 Task: Make in the project AgileMentor a sprint 'System Performance Sprint'. Create in the project AgileMentor a sprint 'System Performance Sprint'. Add in the project AgileMentor a sprint 'System Performance Sprint'
Action: Mouse moved to (931, 164)
Screenshot: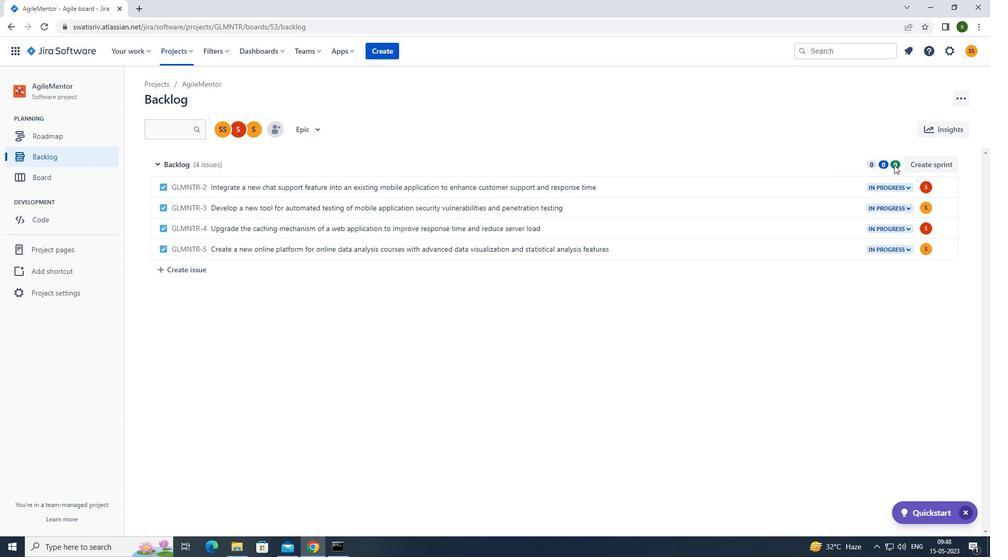 
Action: Mouse pressed left at (931, 164)
Screenshot: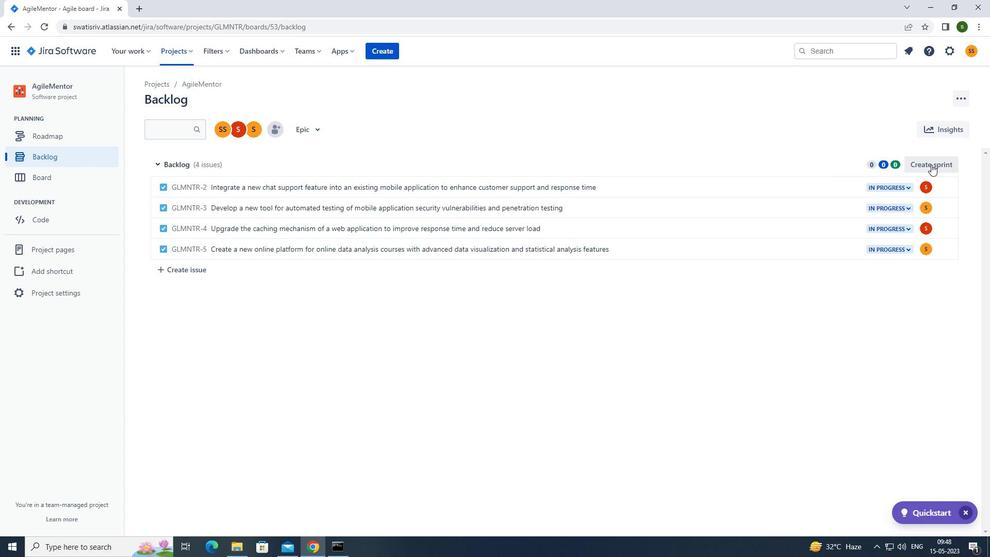 
Action: Mouse moved to (952, 167)
Screenshot: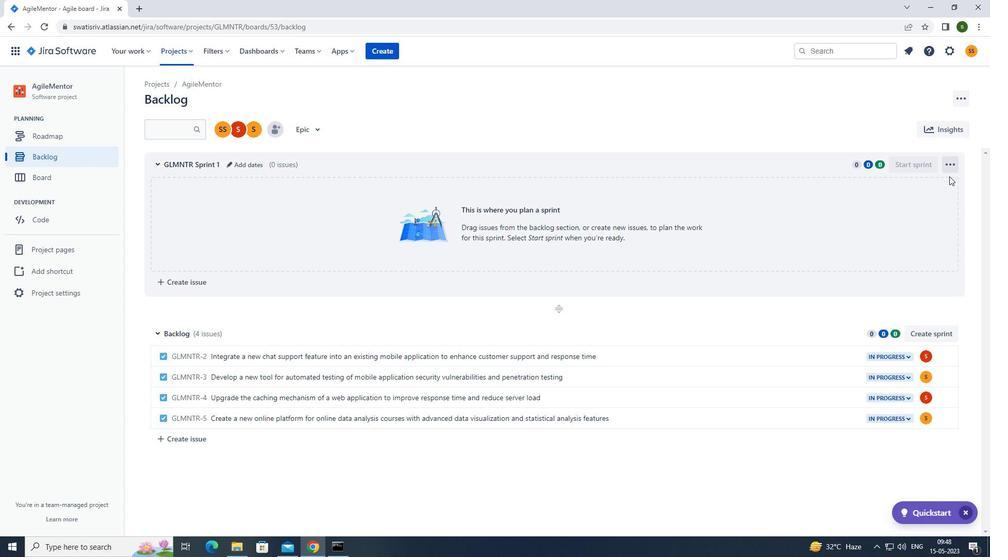 
Action: Mouse pressed left at (952, 167)
Screenshot: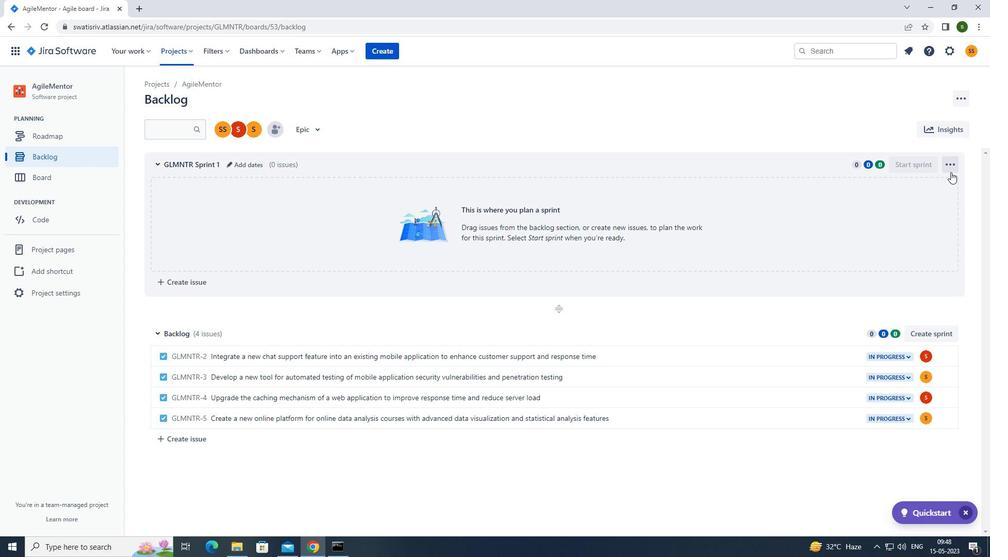 
Action: Mouse moved to (933, 184)
Screenshot: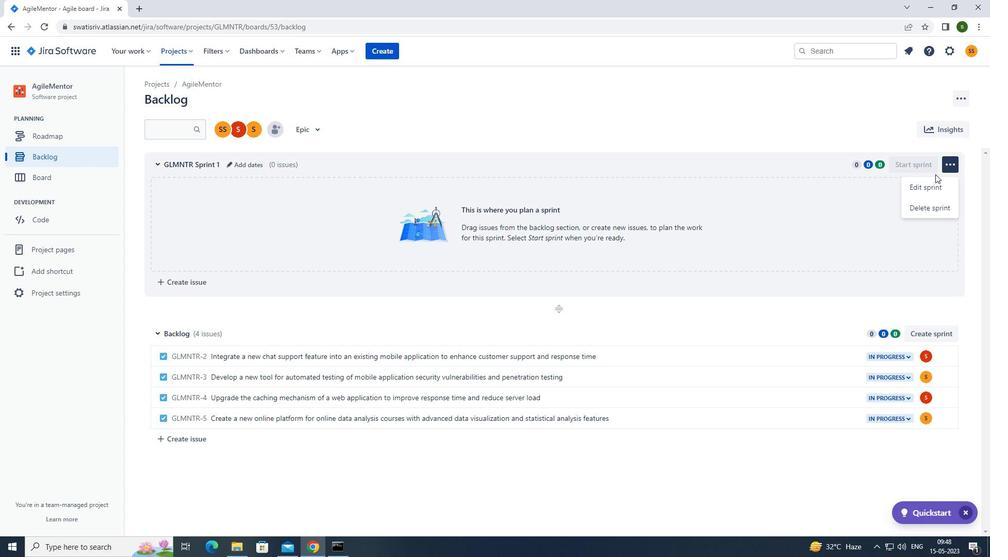 
Action: Mouse pressed left at (933, 184)
Screenshot: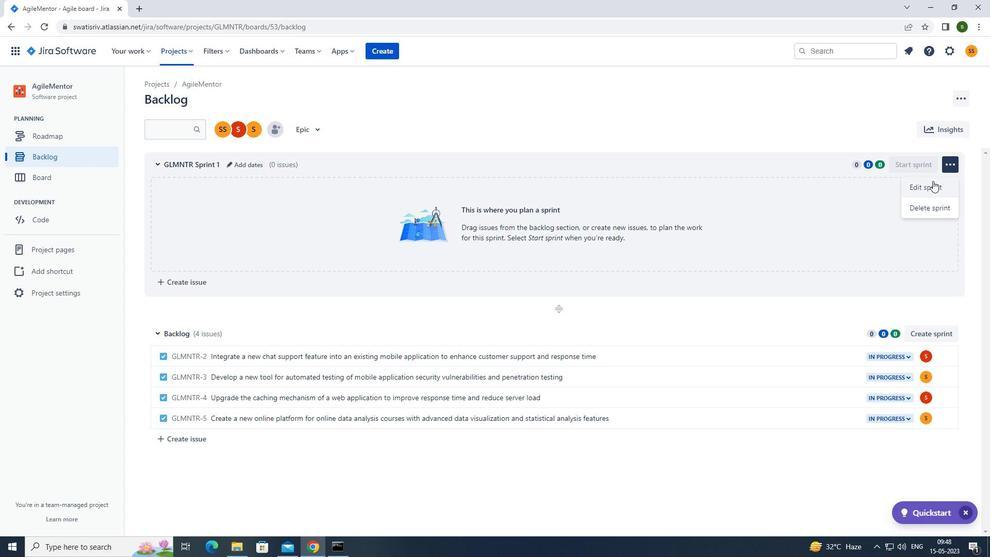 
Action: Mouse moved to (427, 131)
Screenshot: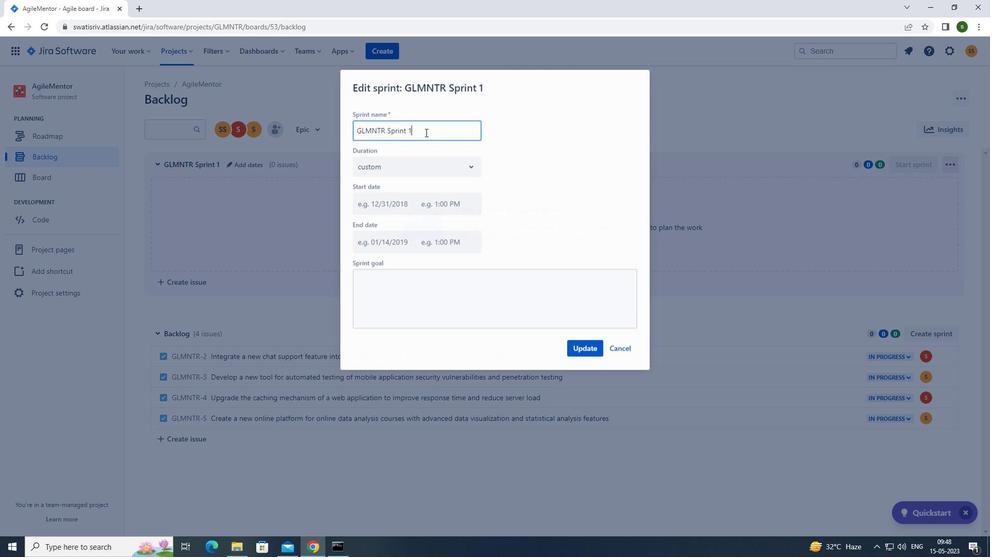
Action: Key pressed <Key.backspace><Key.backspace><Key.backspace><Key.backspace><Key.backspace><Key.backspace><Key.backspace><Key.backspace><Key.backspace><Key.backspace><Key.backspace><Key.backspace><Key.backspace><Key.backspace><Key.backspace><Key.backspace><Key.backspace><Key.backspace><Key.backspace><Key.backspace><Key.backspace><Key.backspace><Key.backspace><Key.backspace><Key.backspace><Key.backspace><Key.caps_lock>s<Key.caps_lock>ystem<Key.space><Key.caps_lock>p<Key.caps_lock>erformance<Key.space><Key.caps_lock>s<Key.caps_lock>print
Screenshot: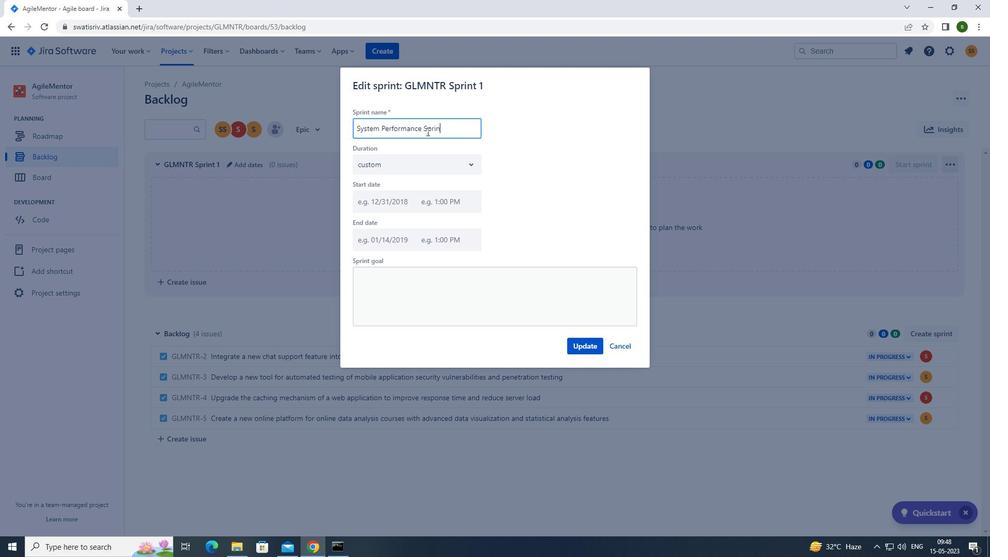 
Action: Mouse moved to (594, 347)
Screenshot: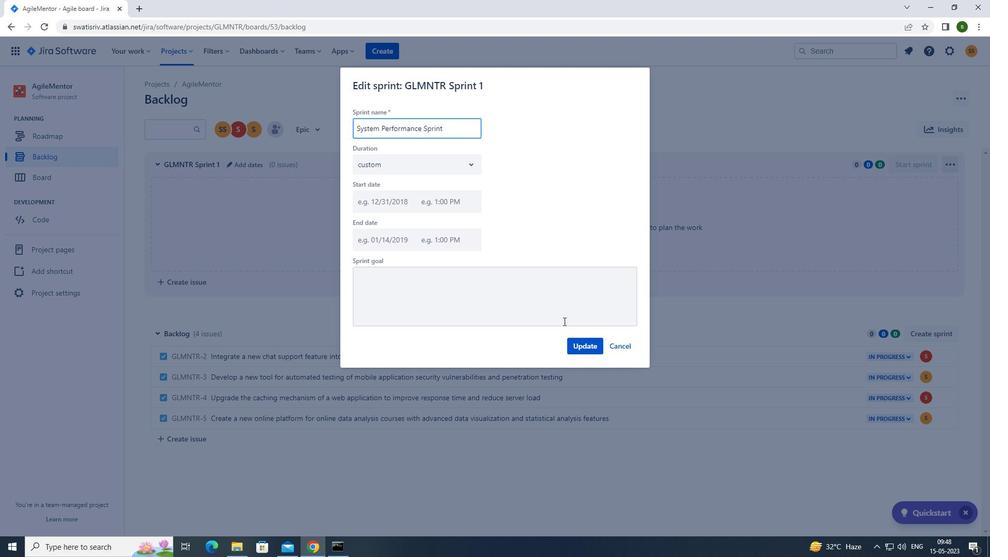 
Action: Mouse pressed left at (594, 347)
Screenshot: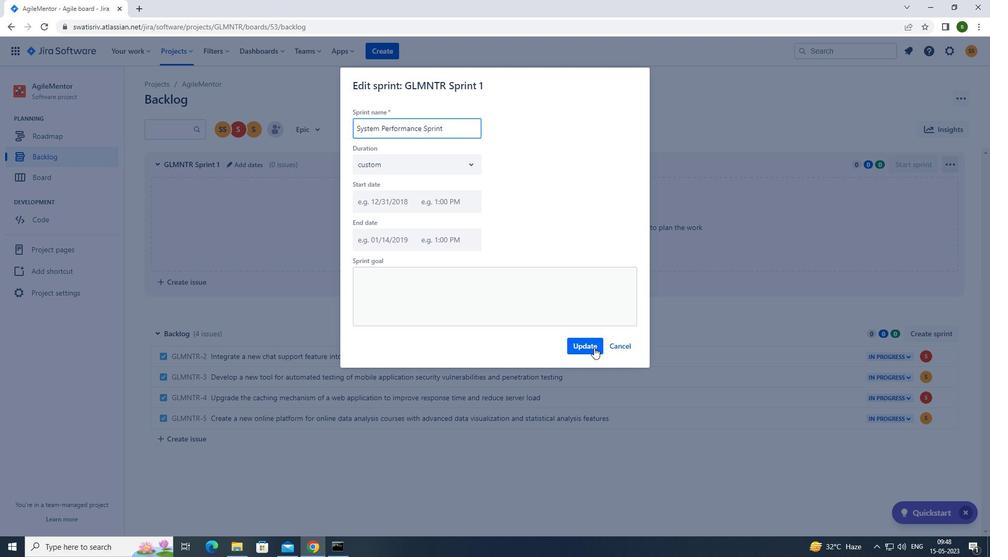 
Action: Mouse moved to (915, 332)
Screenshot: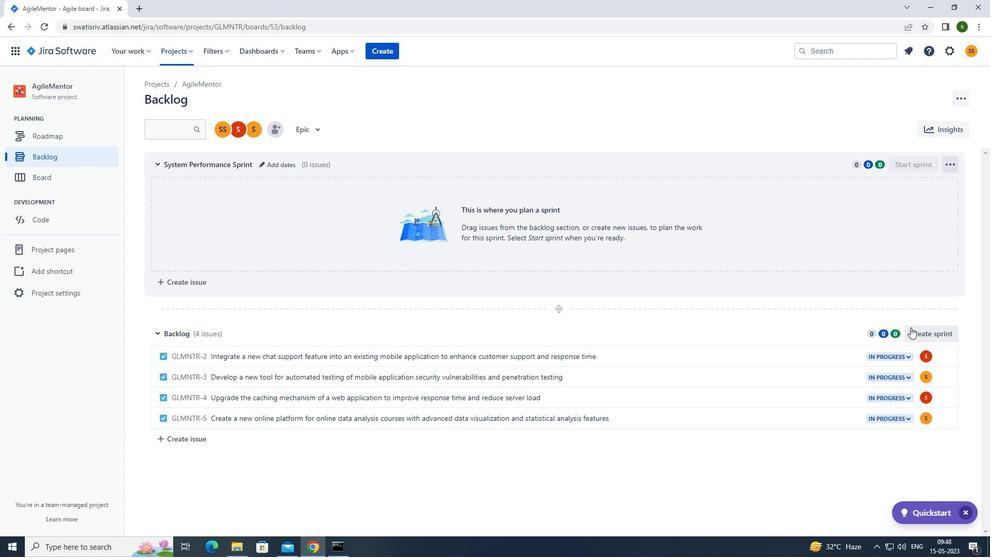 
Action: Mouse pressed left at (915, 332)
Screenshot: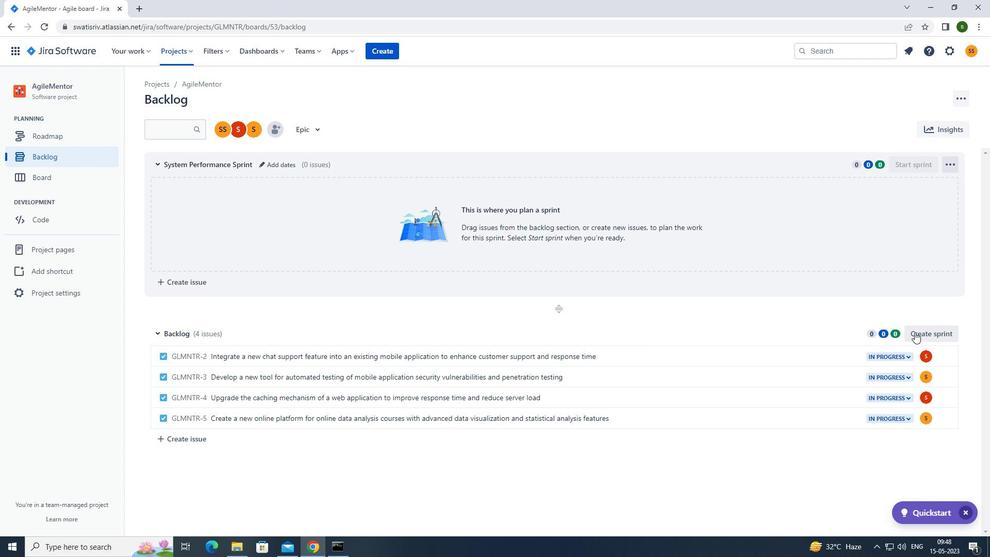
Action: Mouse moved to (952, 332)
Screenshot: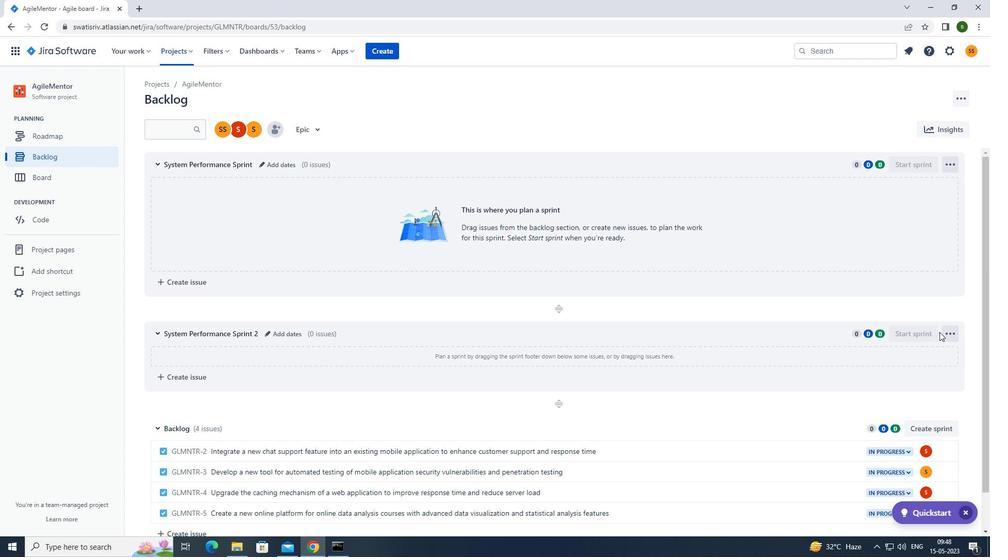 
Action: Mouse pressed left at (952, 332)
Screenshot: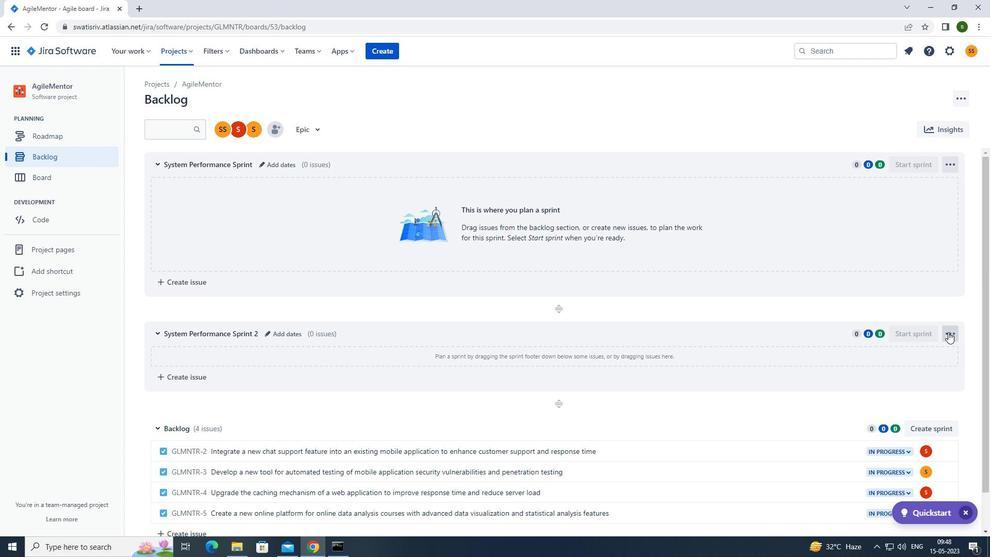 
Action: Mouse moved to (925, 375)
Screenshot: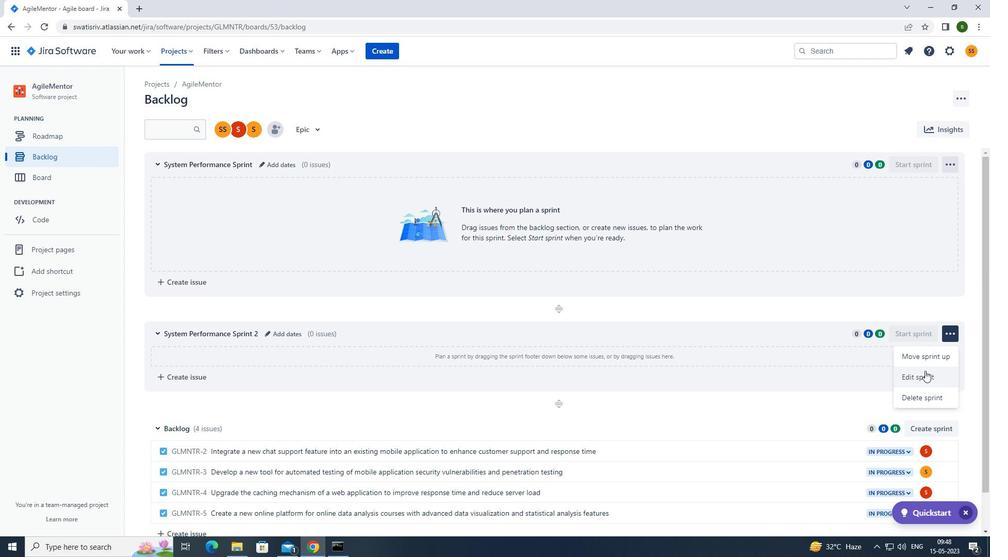 
Action: Mouse pressed left at (925, 375)
Screenshot: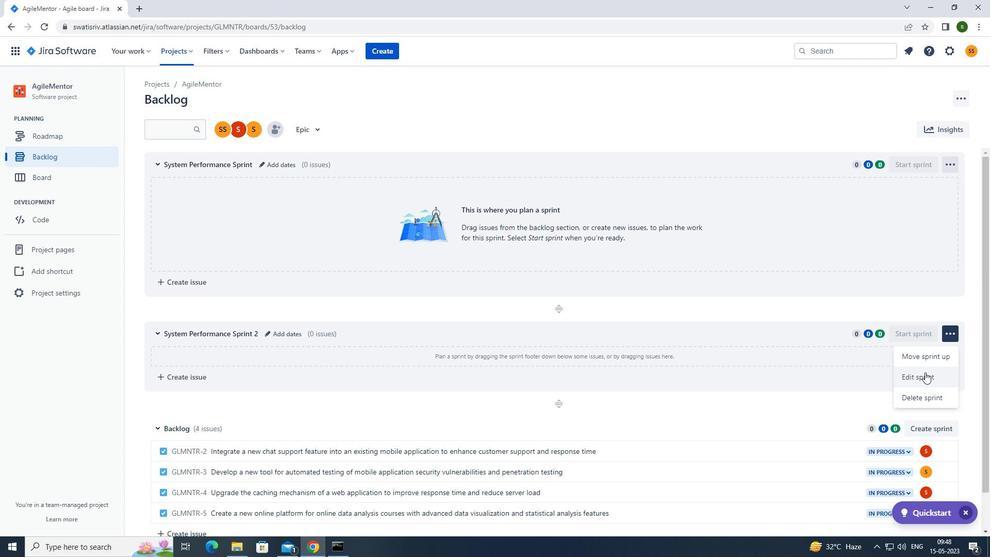 
Action: Mouse moved to (918, 377)
Screenshot: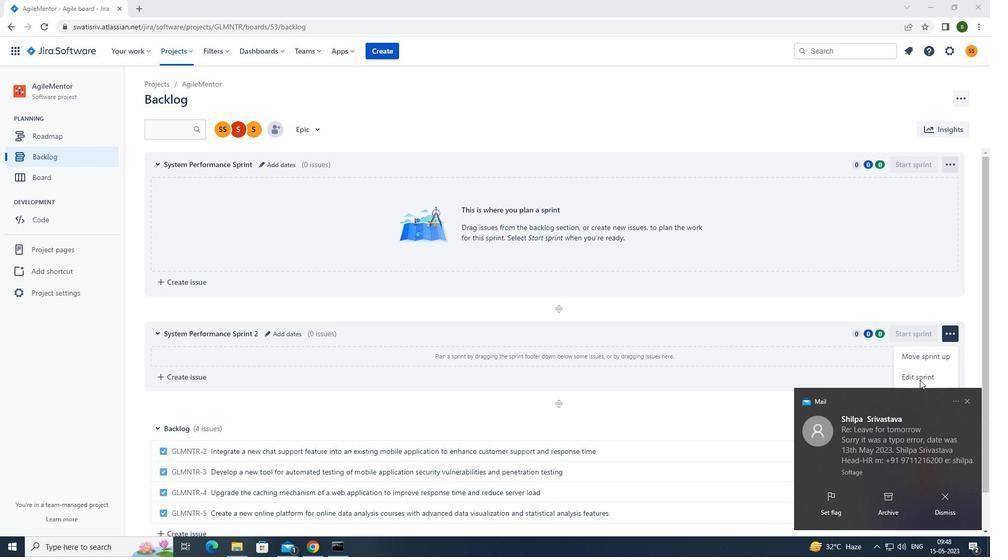 
Action: Mouse pressed left at (918, 377)
Screenshot: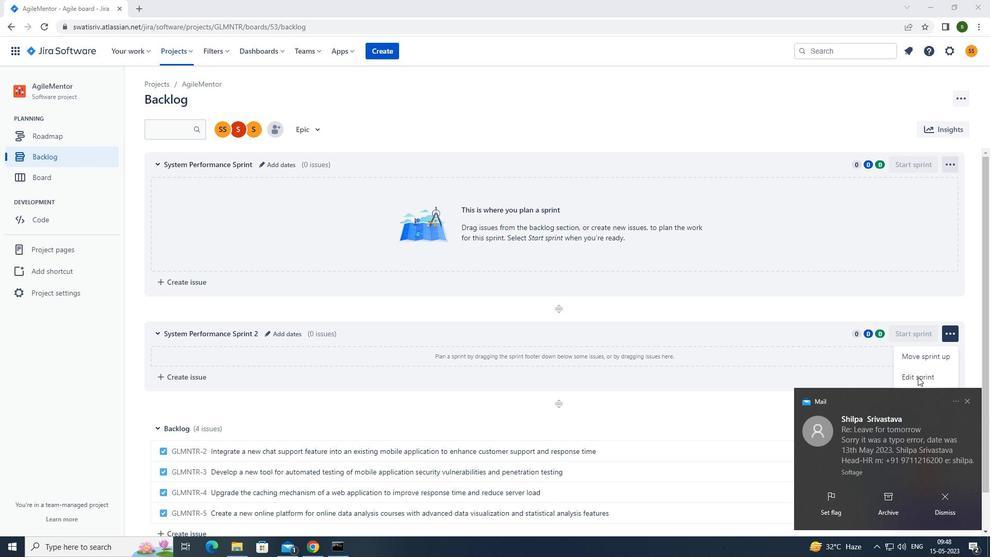 
Action: Mouse moved to (950, 332)
Screenshot: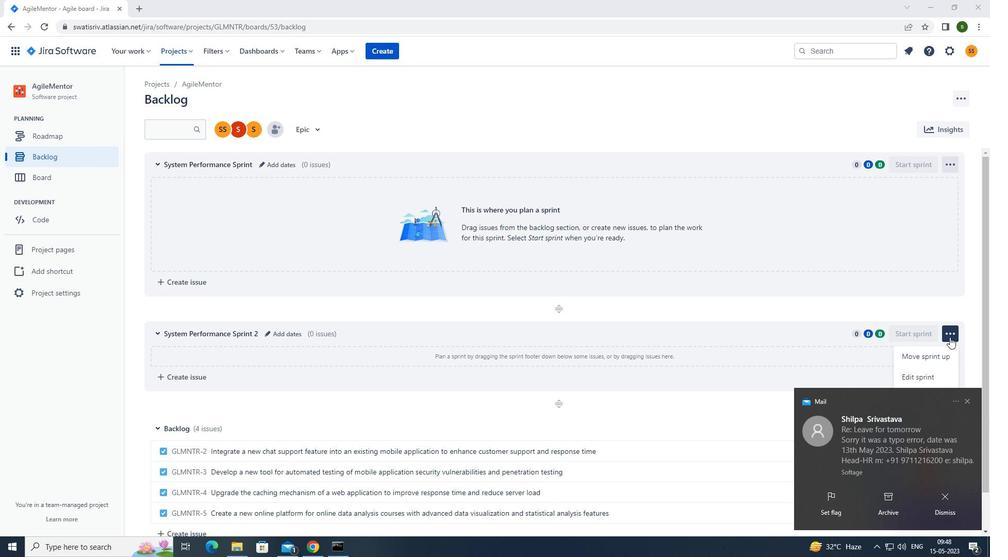 
Action: Mouse pressed left at (950, 332)
Screenshot: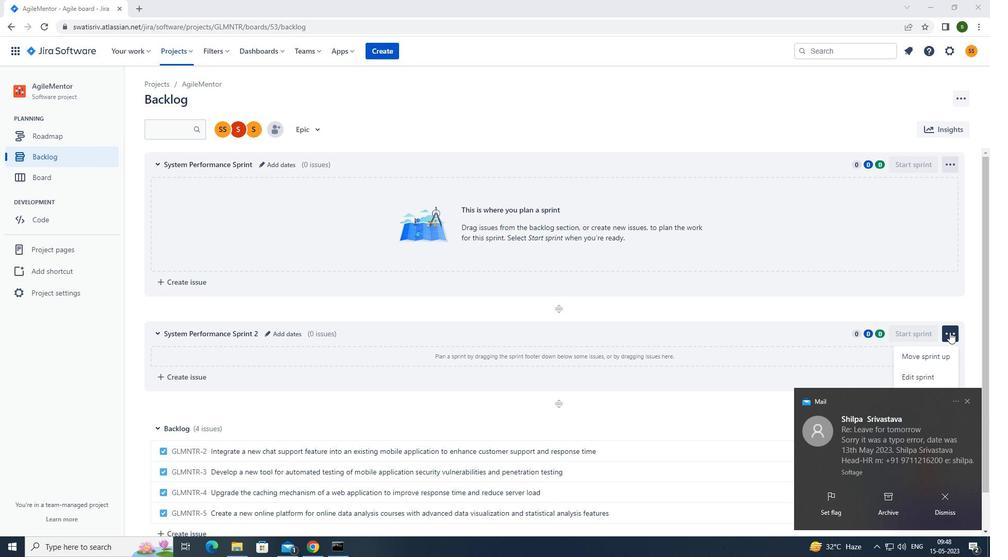 
Action: Mouse pressed left at (950, 332)
Screenshot: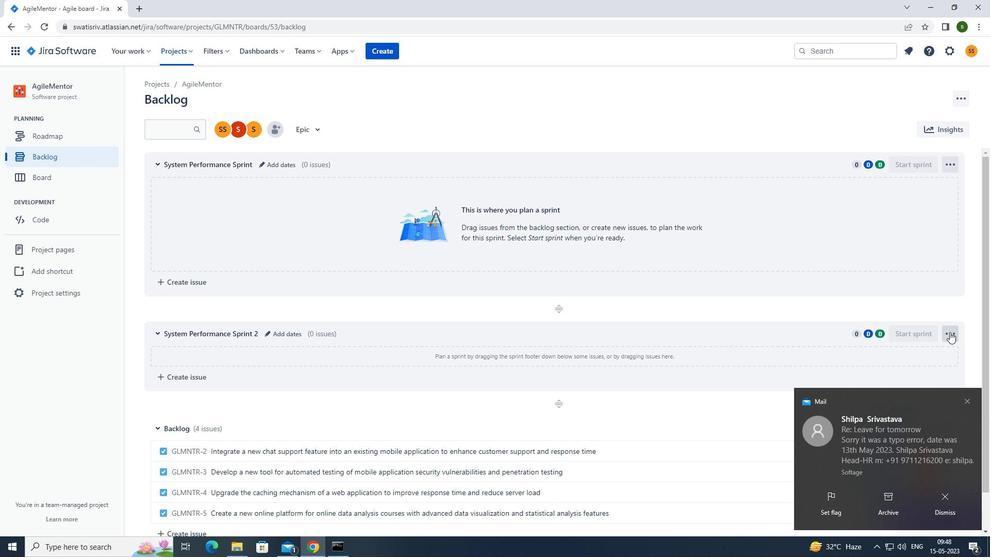 
Action: Mouse moved to (921, 378)
Screenshot: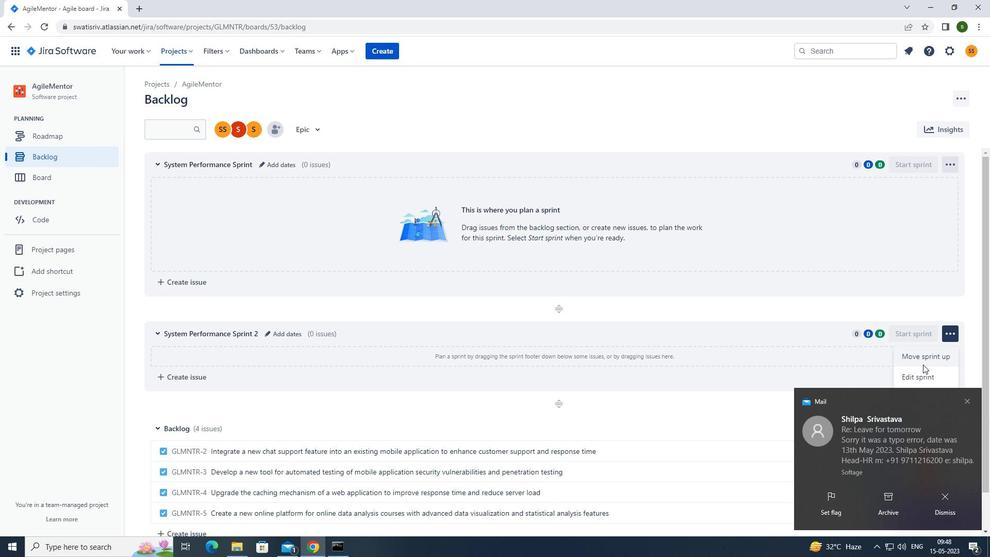 
Action: Mouse pressed left at (921, 378)
Screenshot: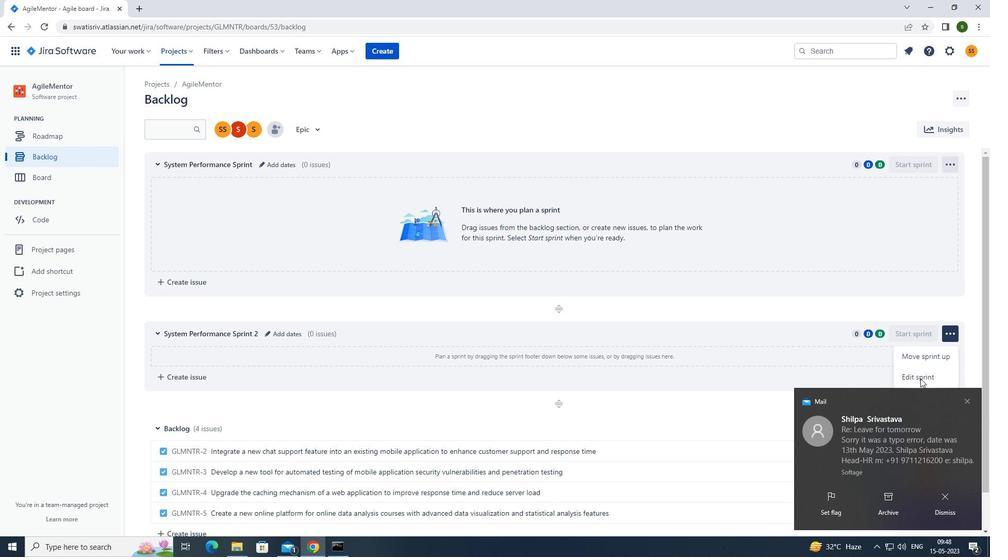 
Action: Mouse moved to (969, 399)
Screenshot: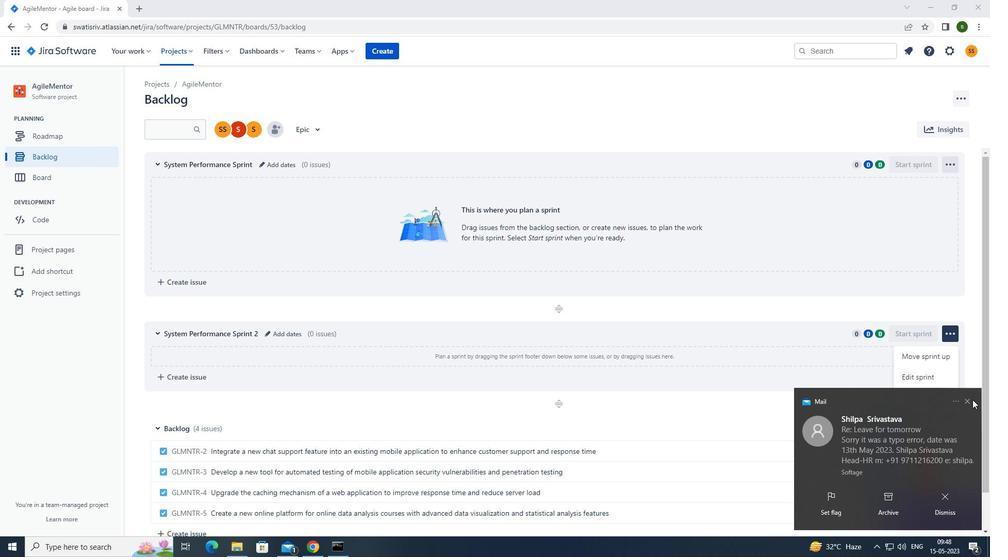 
Action: Mouse pressed left at (969, 399)
Screenshot: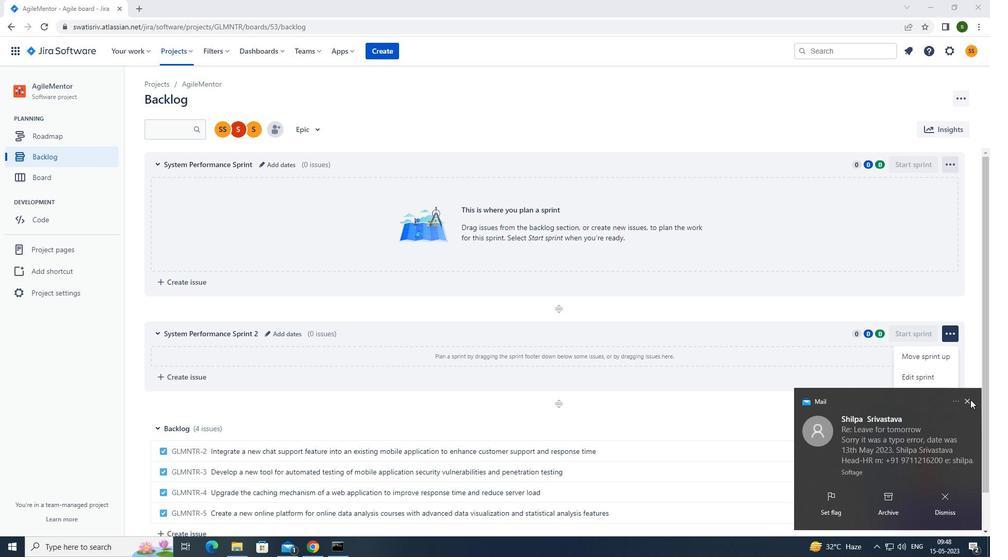 
Action: Mouse moved to (930, 375)
Screenshot: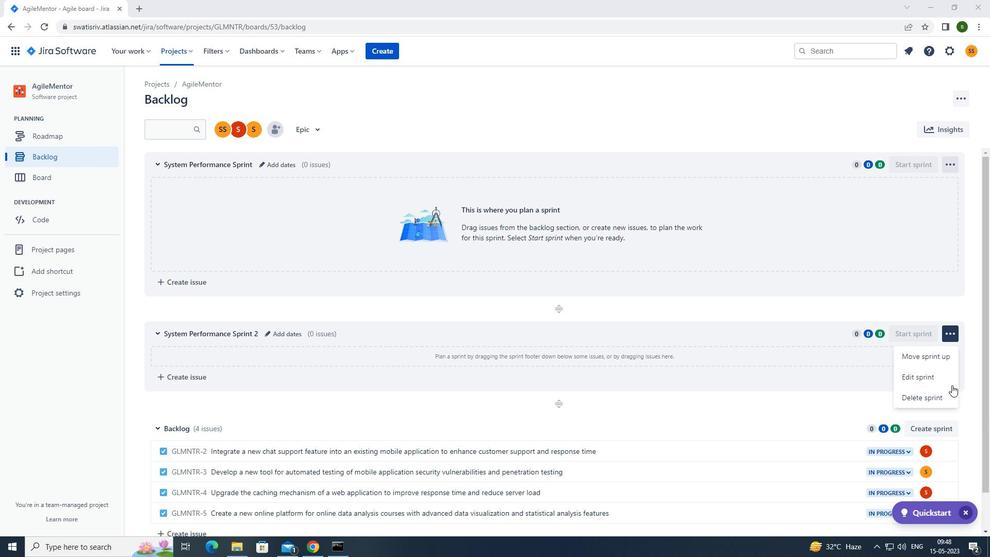 
Action: Mouse pressed left at (930, 375)
Screenshot: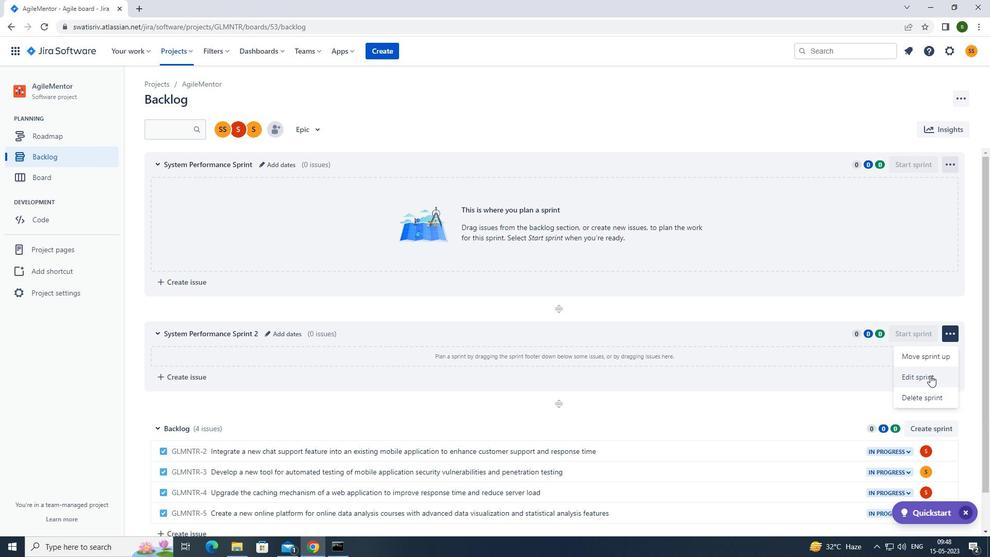 
Action: Mouse moved to (474, 131)
Screenshot: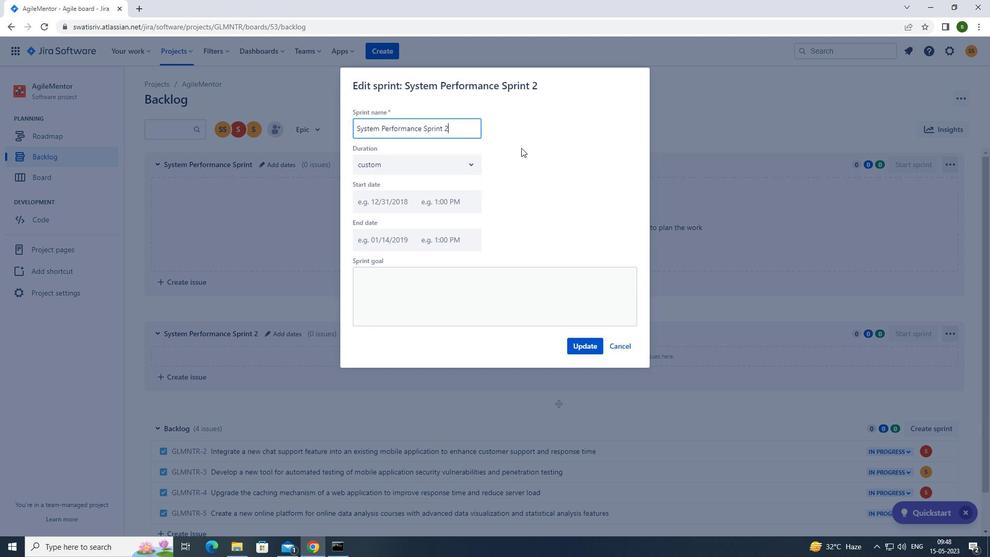 
Action: Key pressed <Key.backspace><Key.backspace><Key.backspace><Key.backspace><Key.backspace><Key.backspace><Key.backspace><Key.backspace><Key.backspace><Key.backspace><Key.backspace><Key.backspace><Key.backspace><Key.backspace><Key.backspace><Key.backspace><Key.backspace><Key.backspace><Key.backspace><Key.backspace><Key.backspace><Key.backspace><Key.backspace><Key.backspace><Key.backspace><Key.backspace><Key.backspace><Key.backspace><Key.backspace><Key.backspace><Key.backspace><Key.backspace><Key.backspace><Key.caps_lock>s<Key.caps_lock>ystem<Key.space><Key.caps_lock>p<Key.caps_lock>erformace<Key.space><Key.caps_lock>s<Key.caps_lock>print
Screenshot: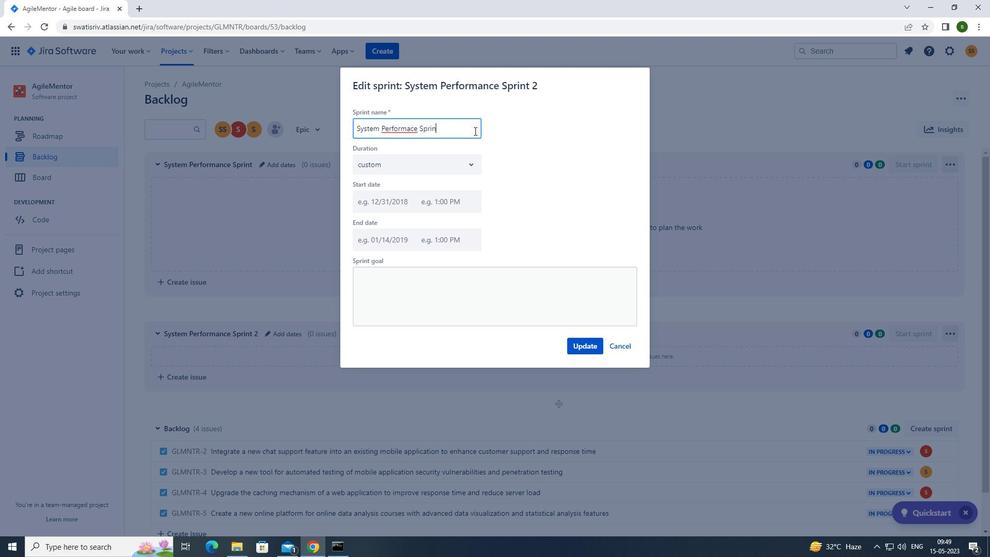 
Action: Mouse moved to (409, 126)
Screenshot: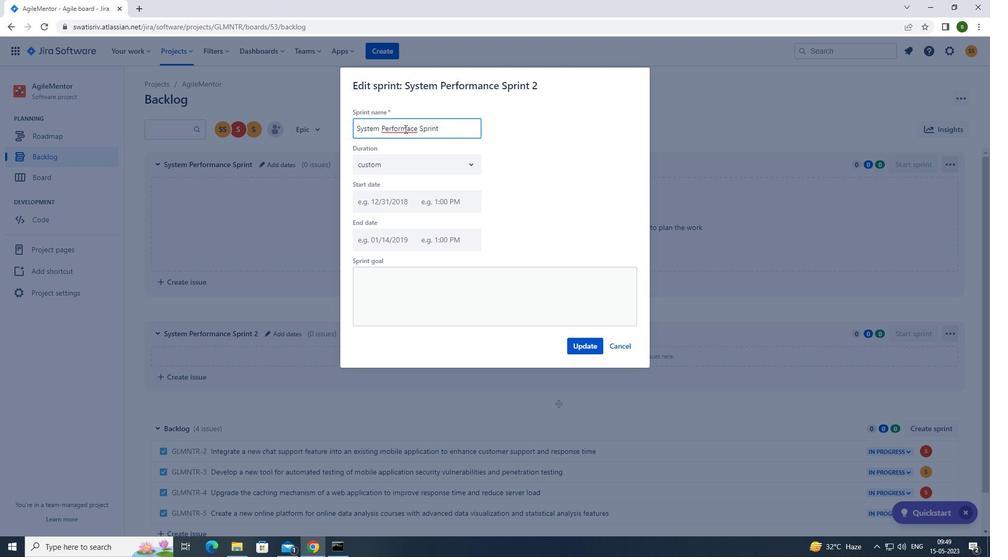 
Action: Mouse pressed left at (409, 126)
Screenshot: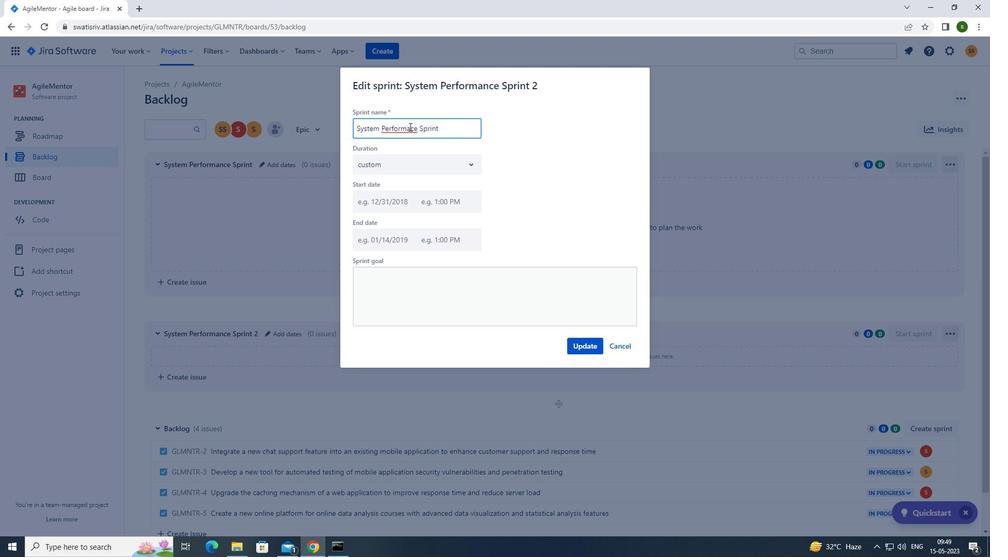 
Action: Mouse moved to (420, 128)
Screenshot: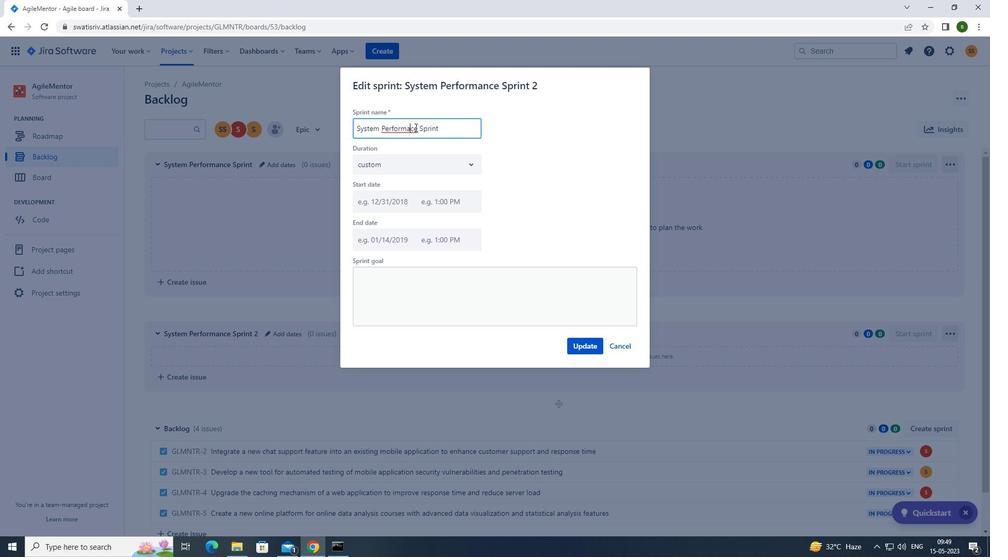
Action: Key pressed n
Screenshot: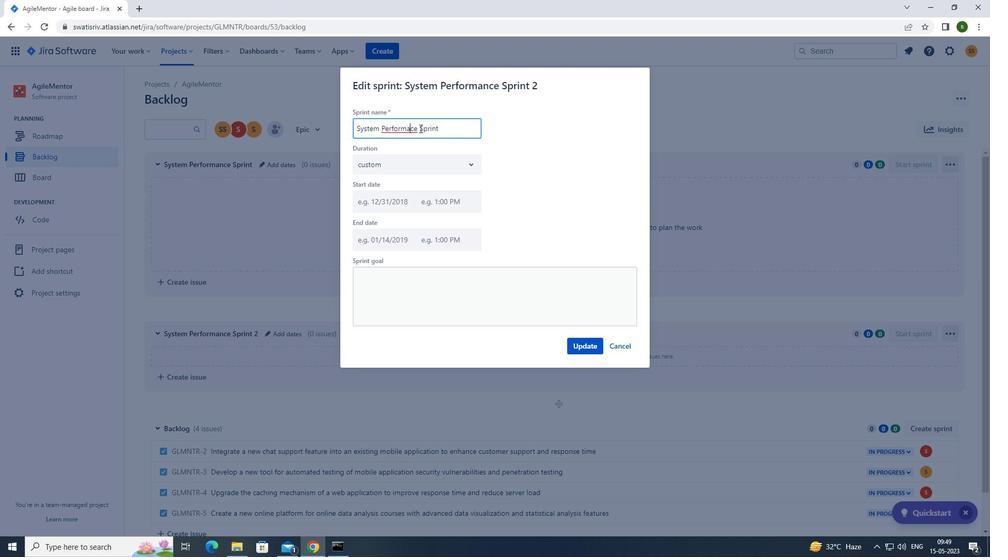 
Action: Mouse moved to (588, 350)
Screenshot: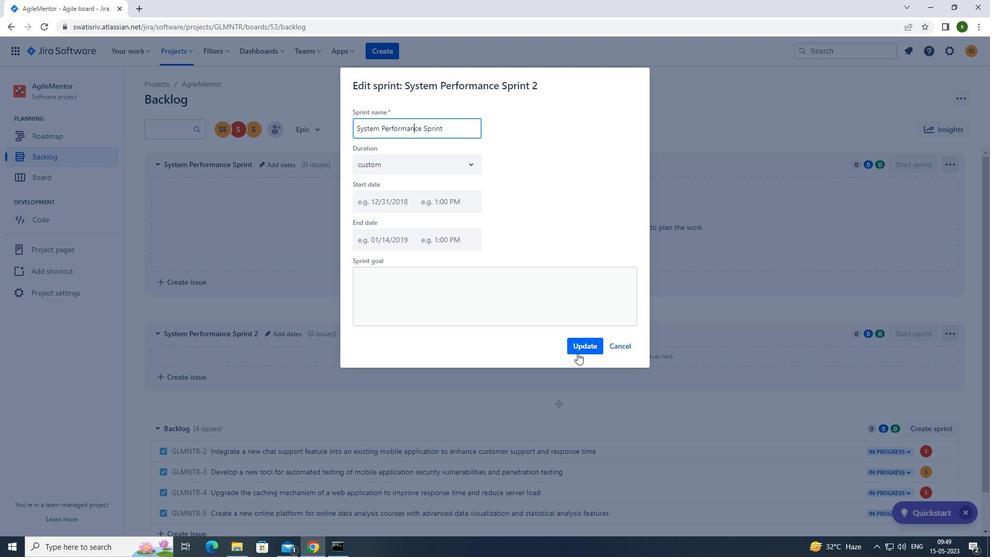 
Action: Mouse pressed left at (588, 350)
Screenshot: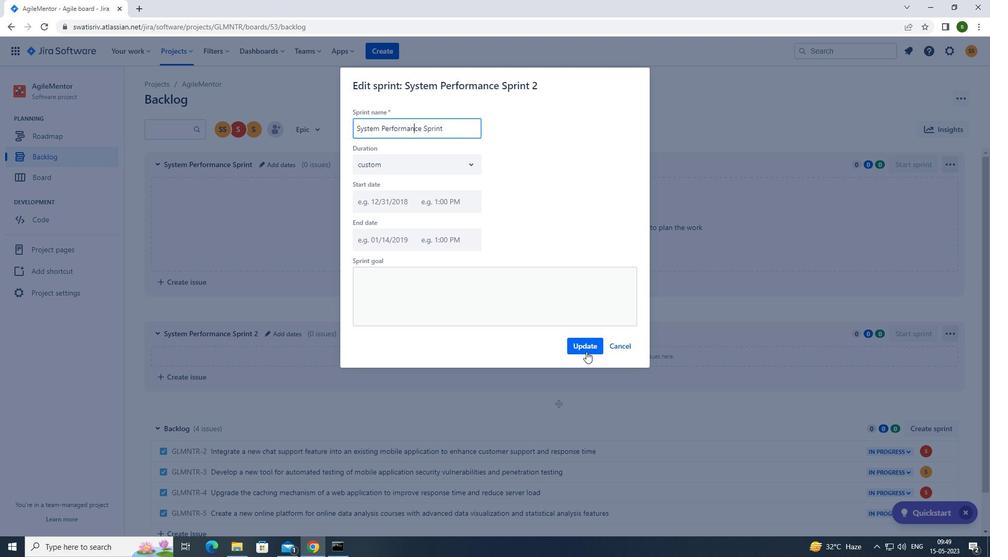 
Action: Mouse moved to (944, 427)
Screenshot: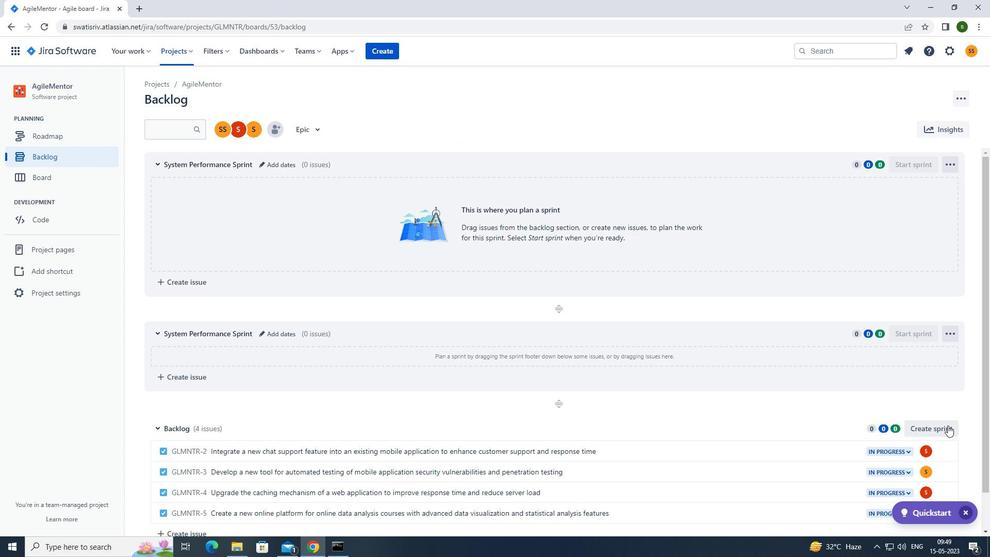 
Action: Mouse pressed left at (944, 427)
Screenshot: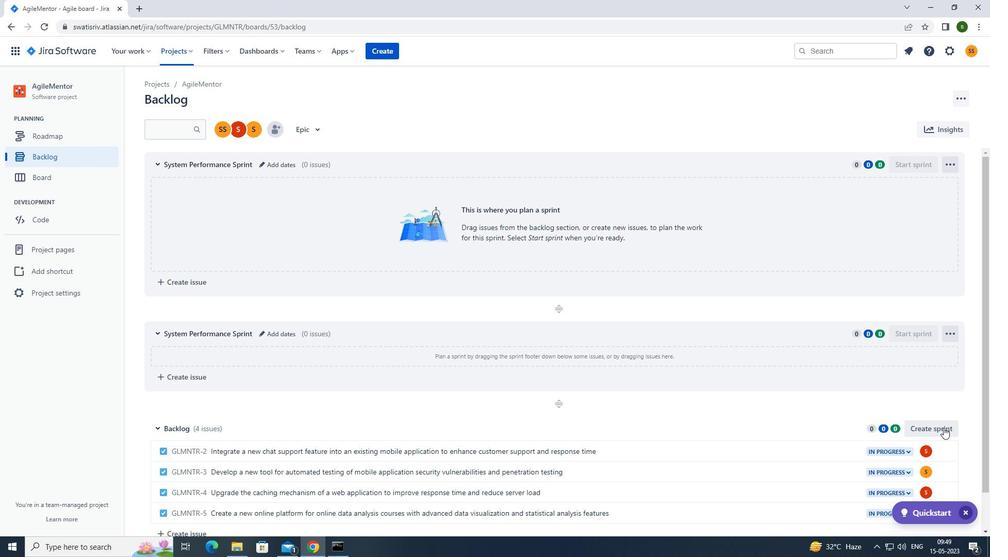 
Action: Mouse moved to (950, 426)
Screenshot: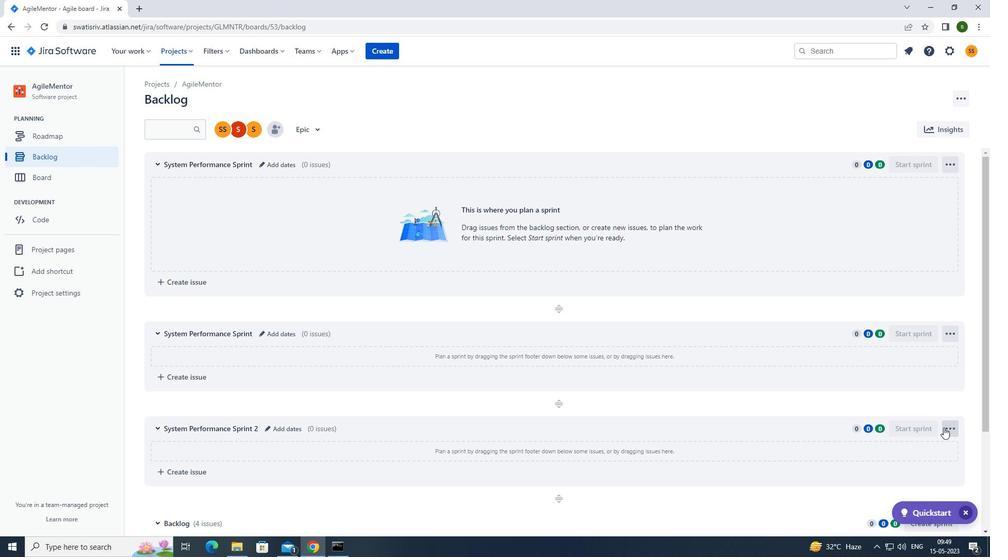 
Action: Mouse pressed left at (950, 426)
Screenshot: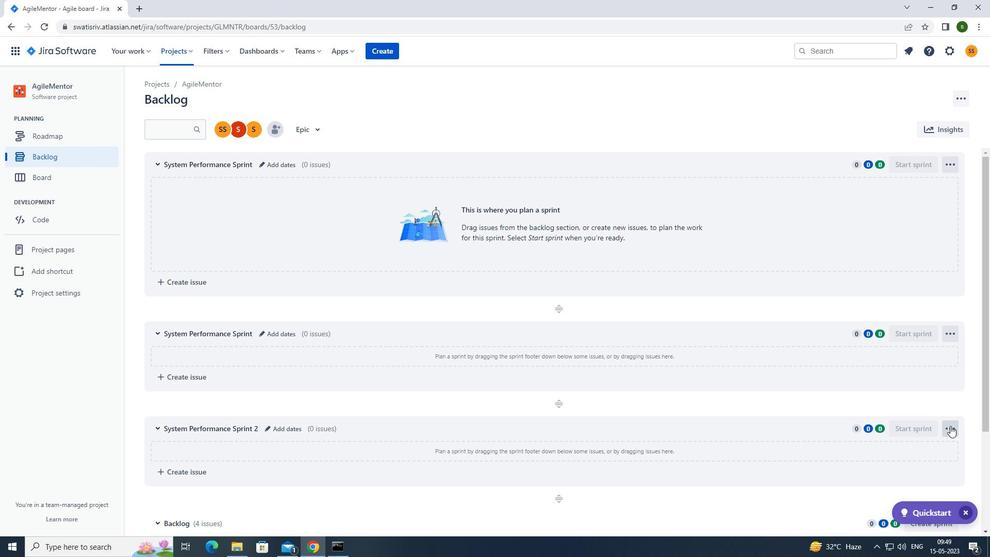 
Action: Mouse moved to (935, 470)
Screenshot: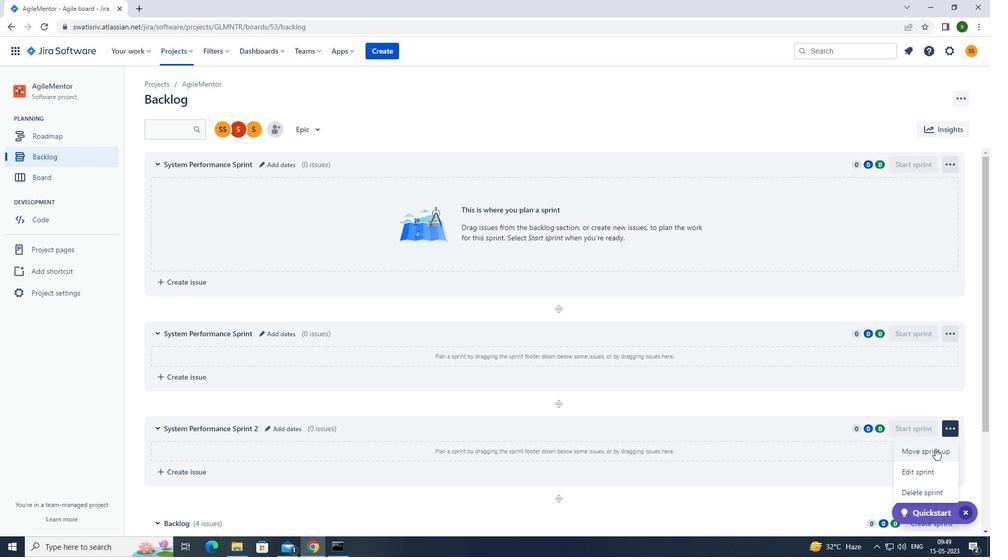 
Action: Mouse pressed left at (935, 470)
Screenshot: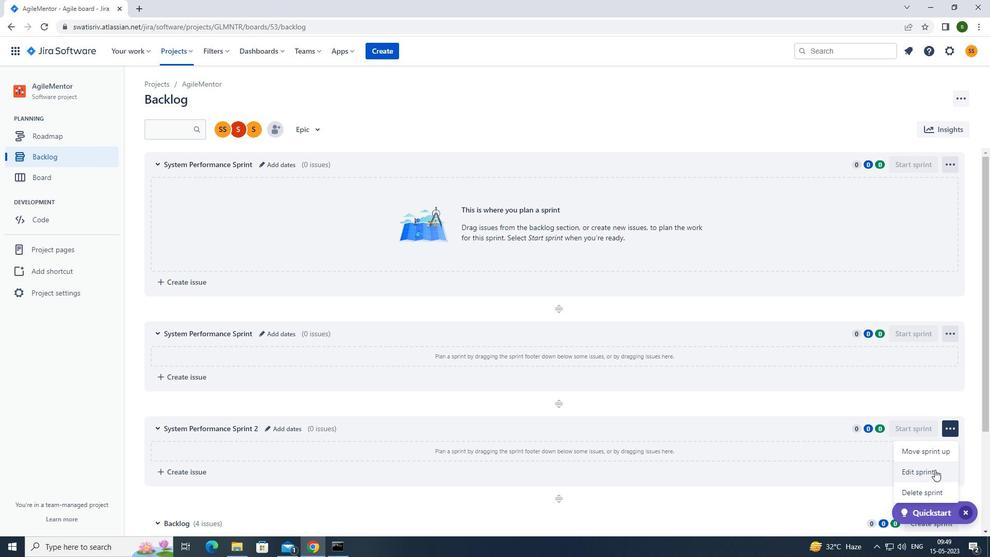 
Action: Mouse moved to (452, 135)
Screenshot: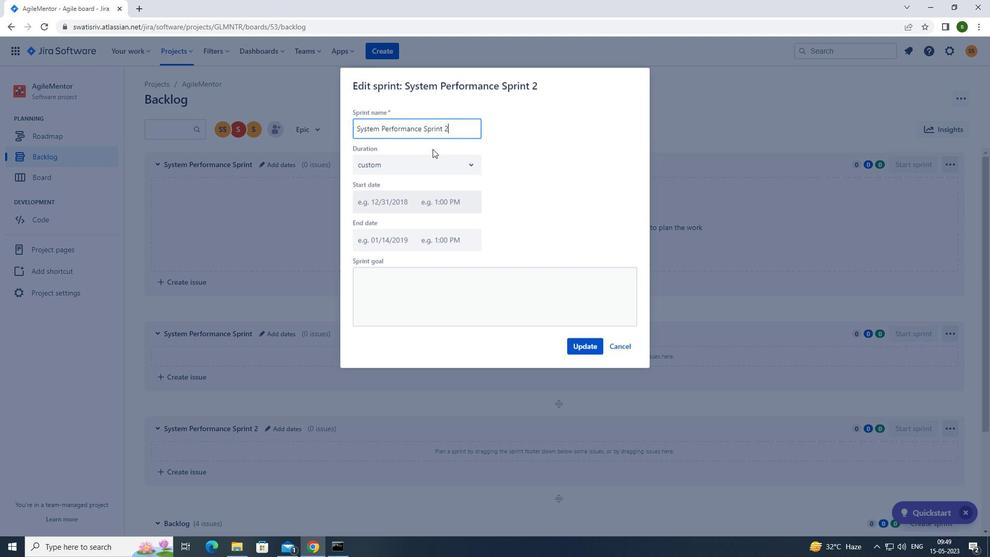 
Action: Key pressed <Key.backspace><Key.backspace><Key.backspace><Key.backspace><Key.backspace><Key.backspace><Key.backspace><Key.backspace><Key.backspace><Key.backspace><Key.backspace><Key.backspace><Key.backspace><Key.backspace><Key.backspace><Key.backspace><Key.backspace><Key.backspace><Key.backspace><Key.backspace><Key.backspace><Key.backspace><Key.backspace><Key.backspace><Key.backspace><Key.backspace><Key.backspace><Key.backspace><Key.backspace><Key.backspace><Key.caps_lock>s<Key.caps_lock>ystem<Key.space><Key.caps_lock>p<Key.caps_lock>erformance<Key.space><Key.caps_lock>s<Key.caps_lock>print
Screenshot: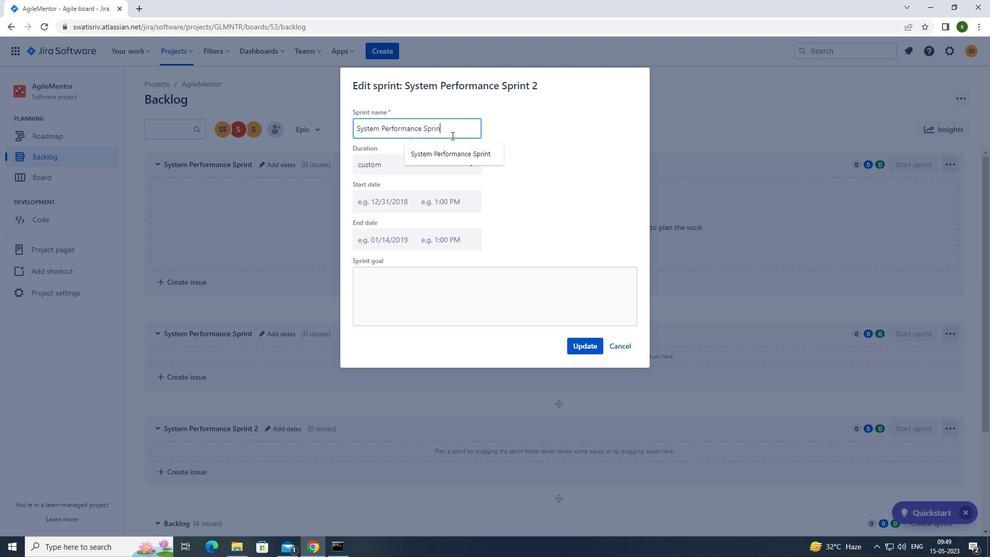 
Action: Mouse moved to (587, 346)
Screenshot: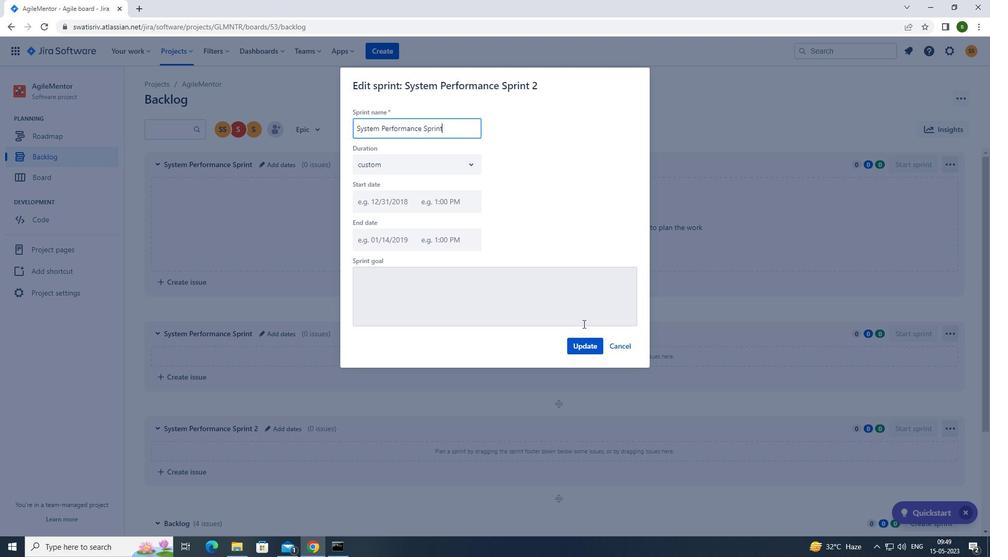 
Action: Mouse pressed left at (587, 346)
Screenshot: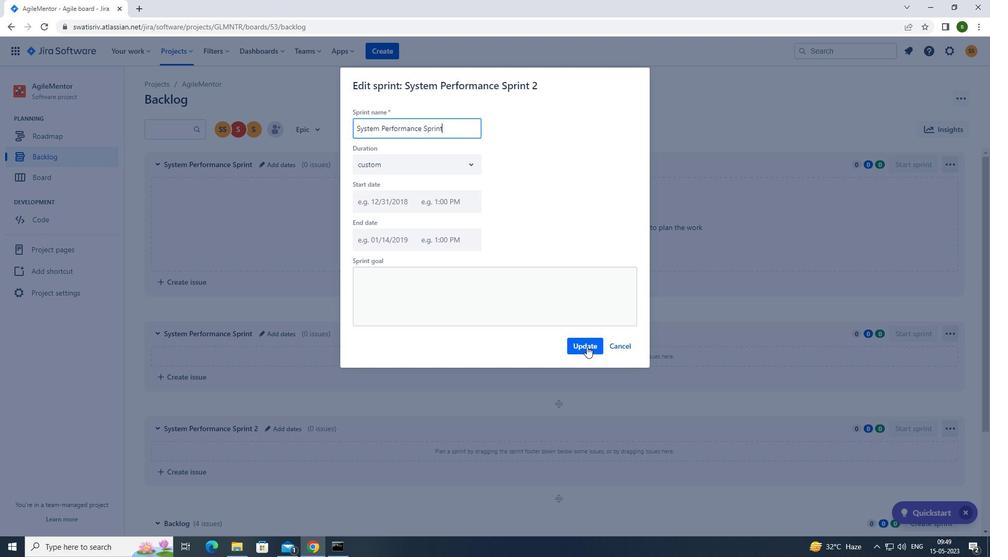 
